 Task: Set the preferences for your new game to include "+2 Actions".
Action: Mouse moved to (213, 281)
Screenshot: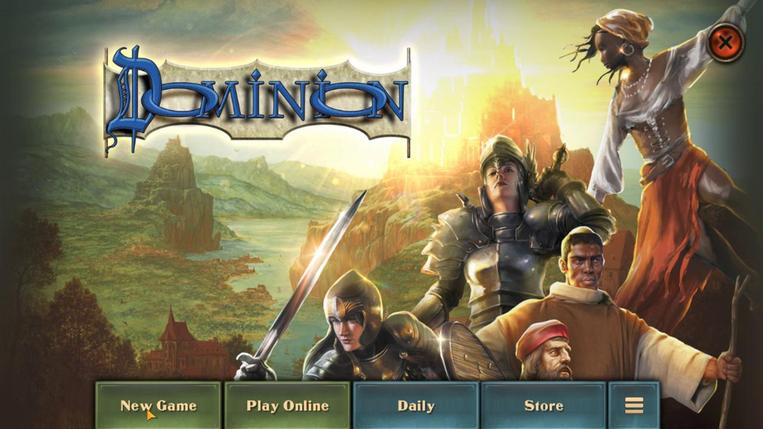 
Action: Mouse pressed left at (213, 281)
Screenshot: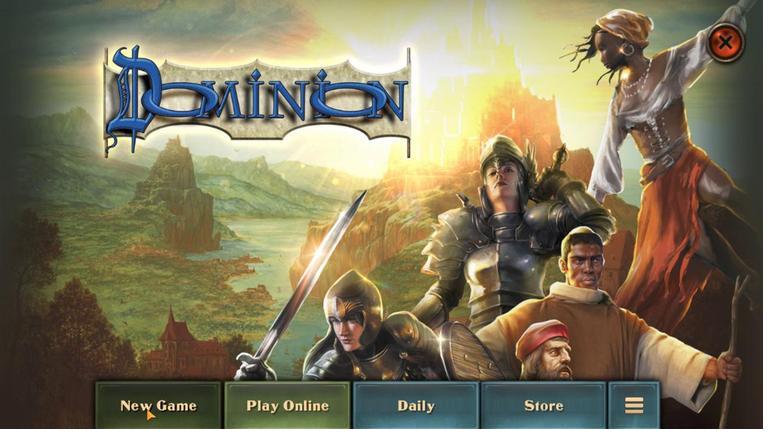 
Action: Mouse moved to (417, 111)
Screenshot: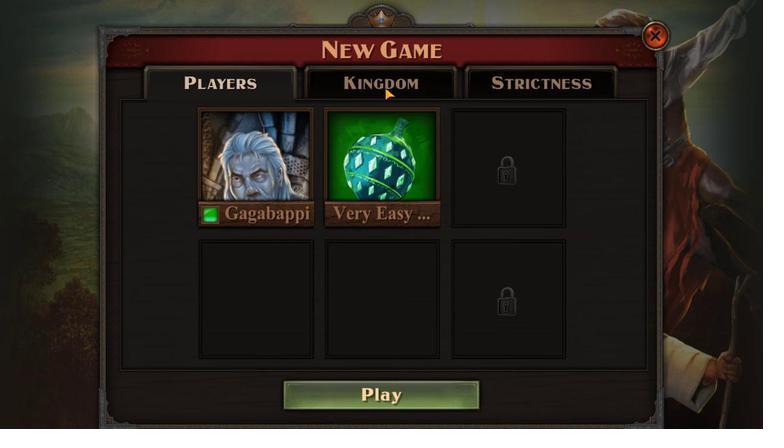 
Action: Mouse pressed left at (417, 111)
Screenshot: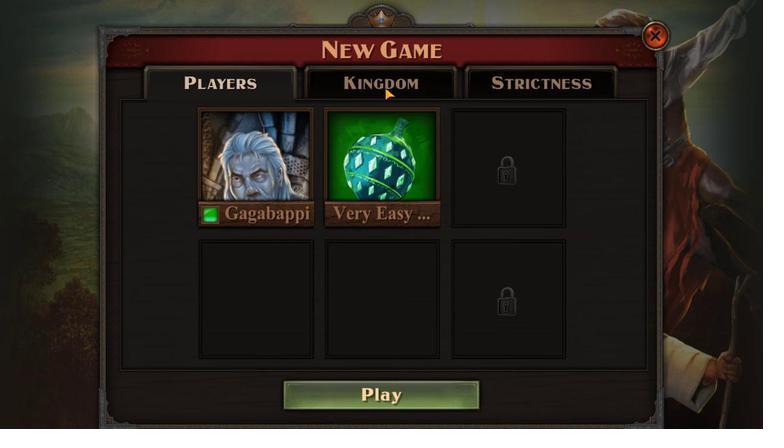 
Action: Mouse moved to (622, 136)
Screenshot: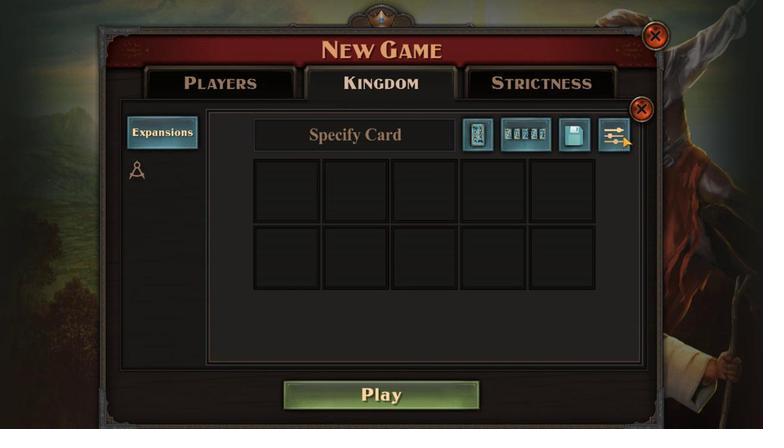 
Action: Mouse pressed left at (622, 136)
Screenshot: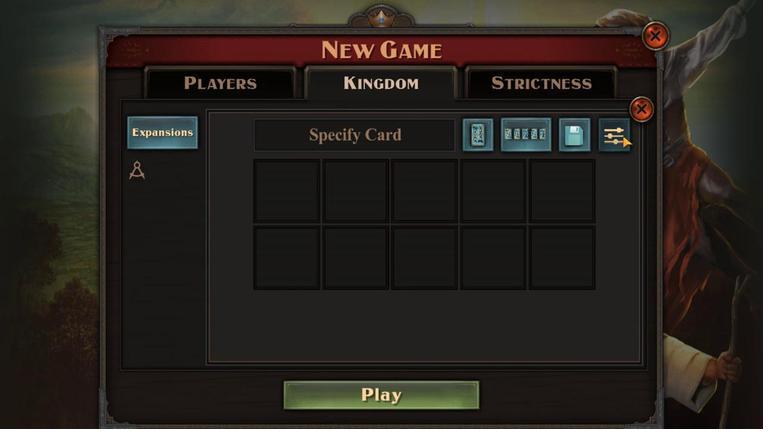 
Action: Mouse moved to (425, 195)
Screenshot: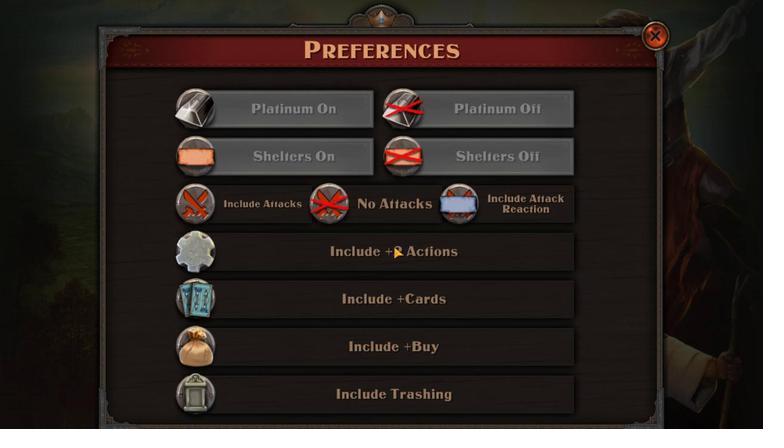 
Action: Mouse pressed left at (425, 195)
Screenshot: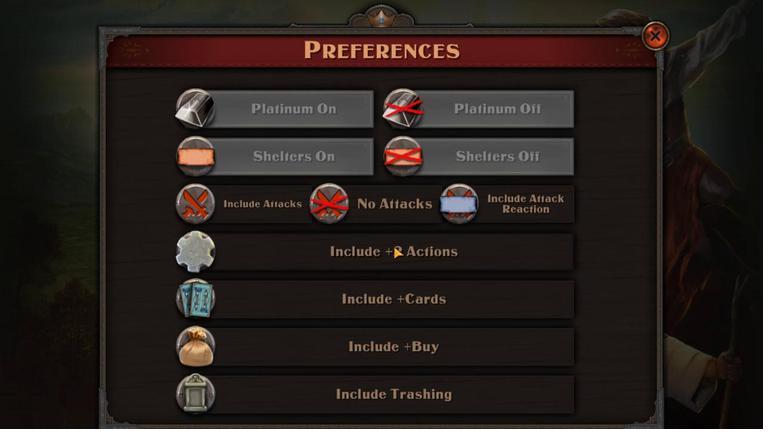 
